 Task: Look for properties with wifi facilities.
Action: Mouse moved to (1028, 148)
Screenshot: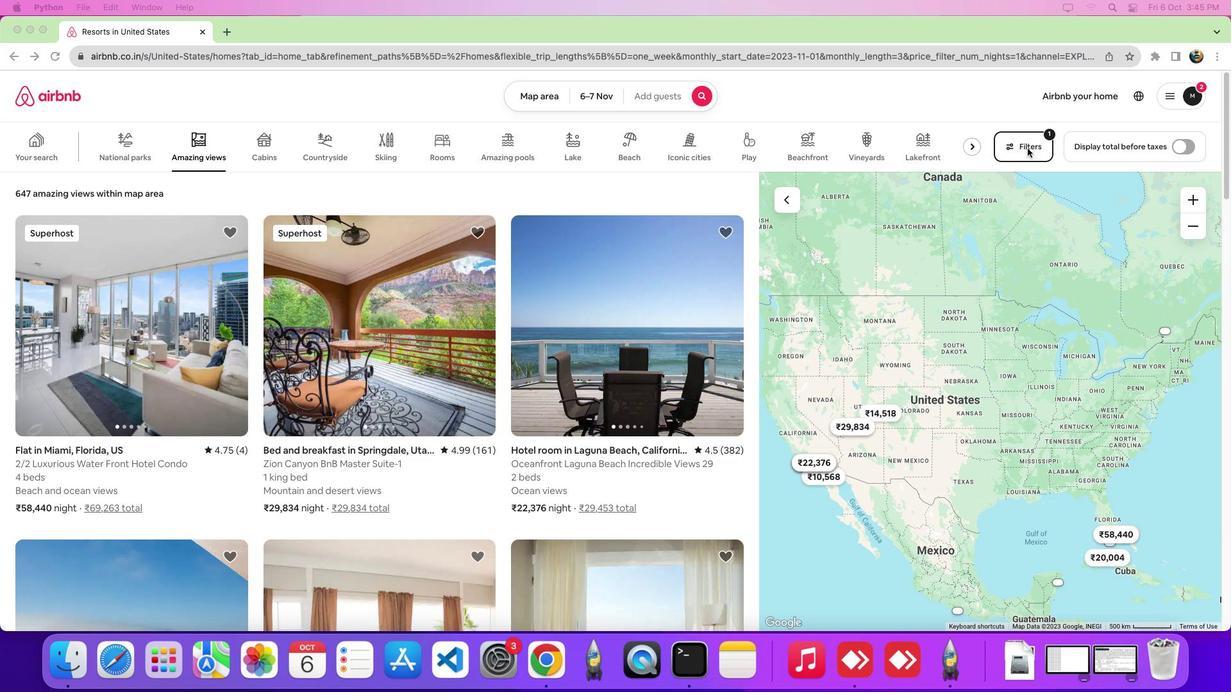 
Action: Mouse pressed left at (1028, 148)
Screenshot: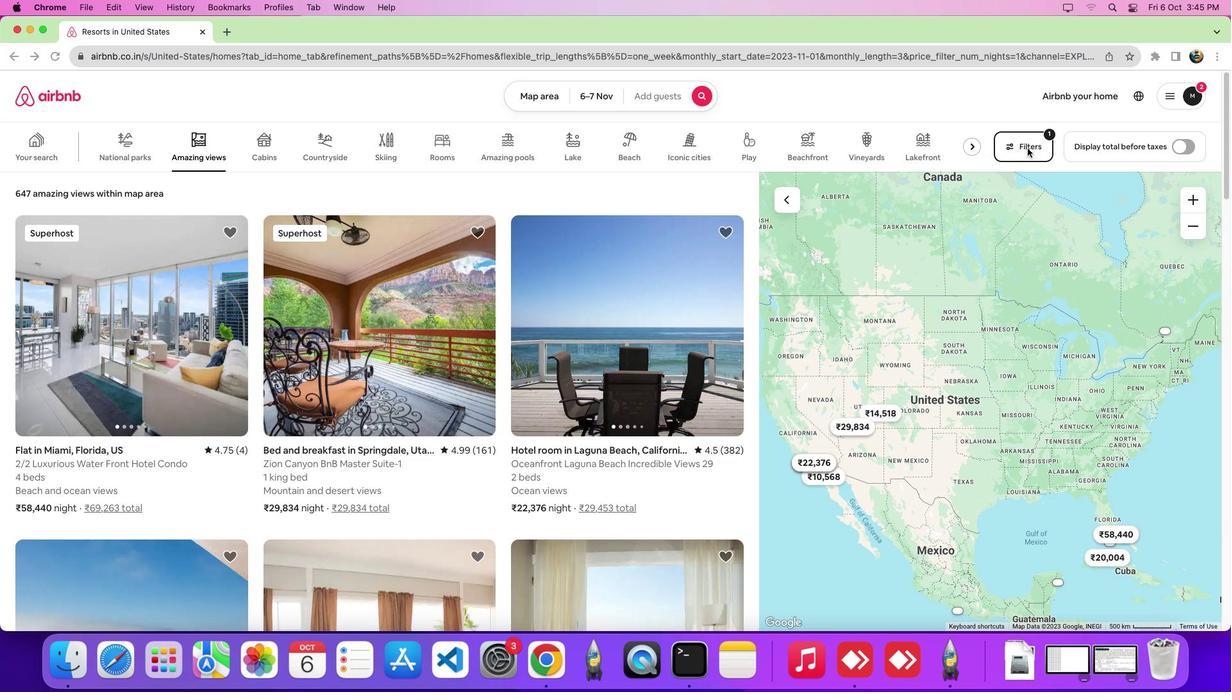 
Action: Mouse pressed left at (1028, 148)
Screenshot: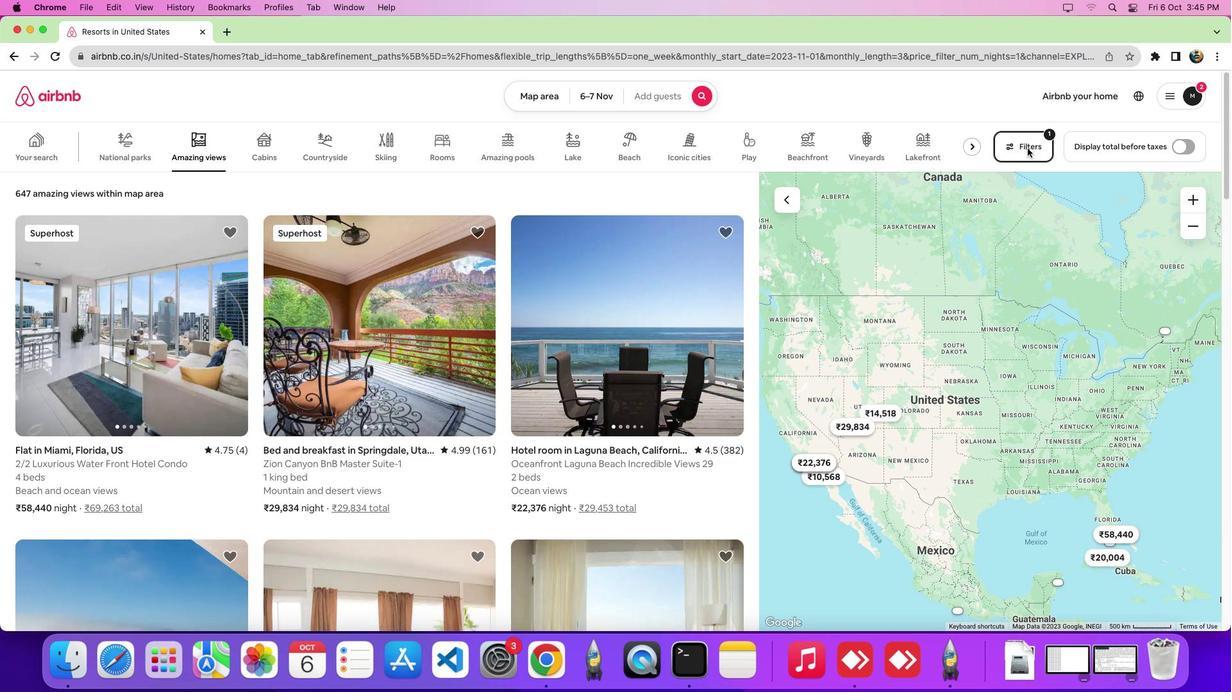 
Action: Mouse moved to (596, 222)
Screenshot: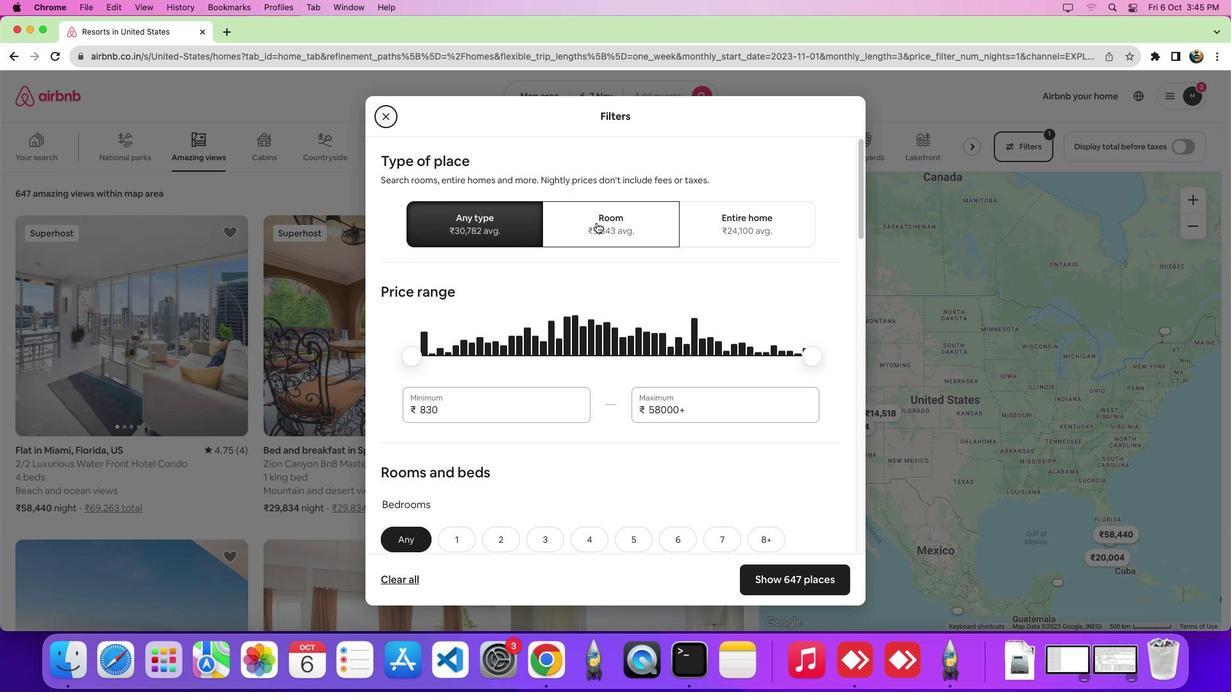 
Action: Mouse pressed left at (596, 222)
Screenshot: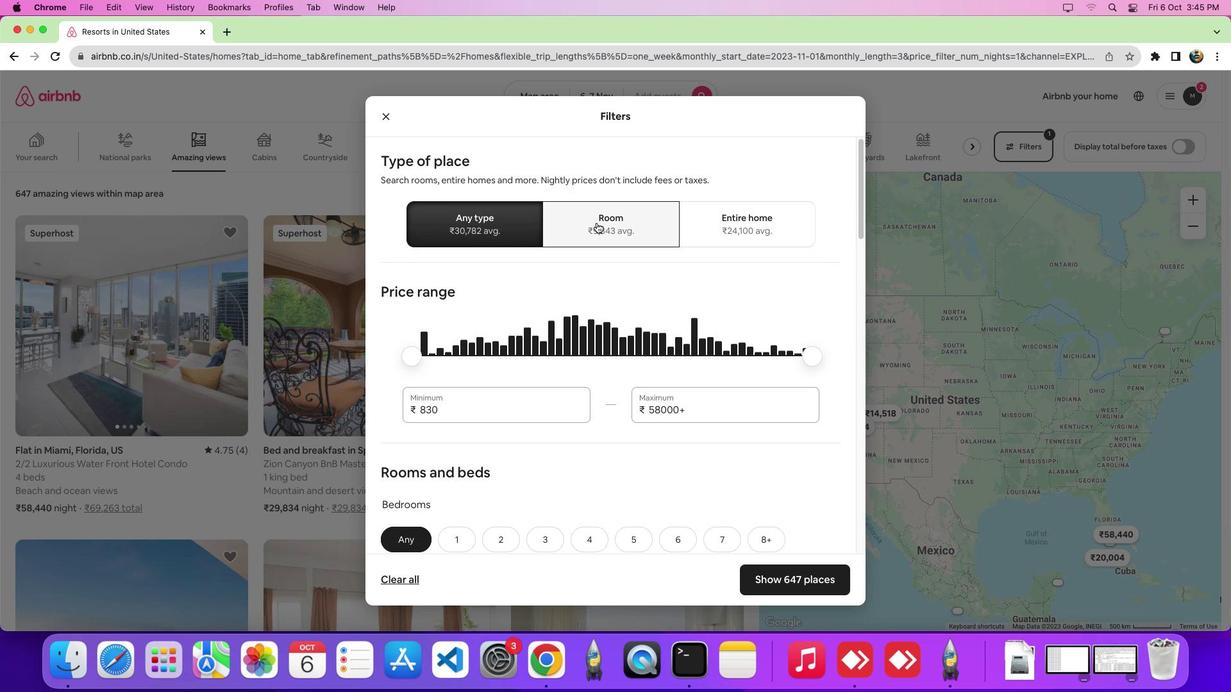 
Action: Mouse moved to (606, 270)
Screenshot: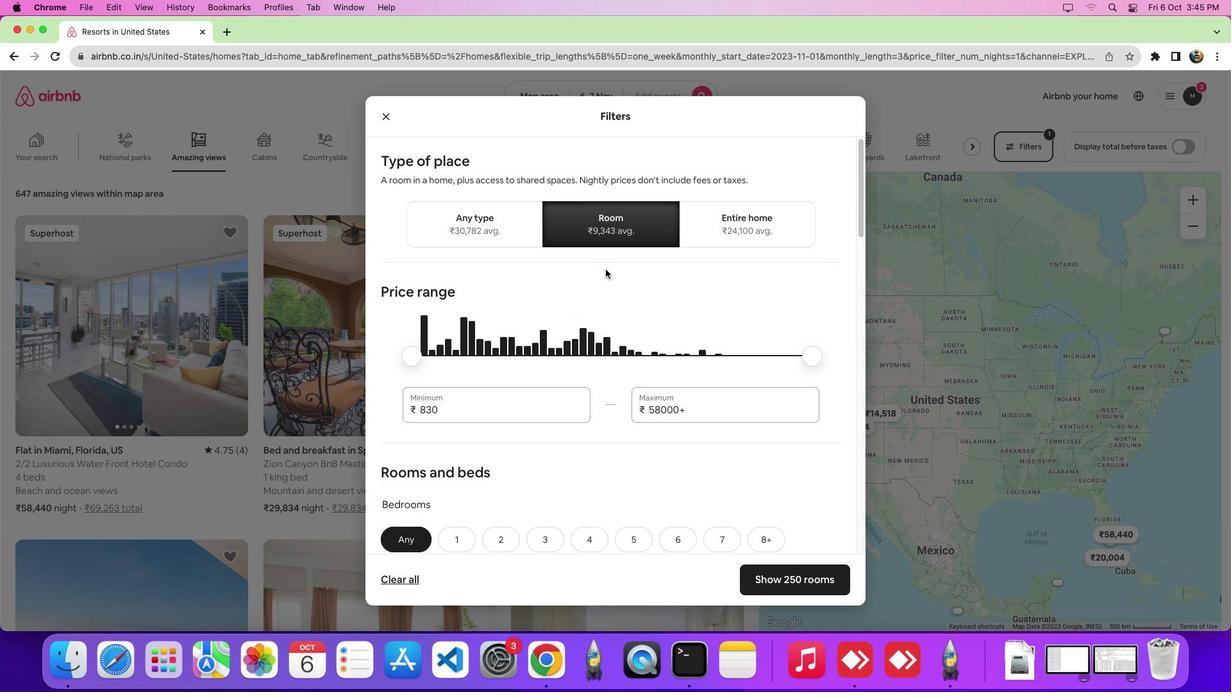 
Action: Mouse scrolled (606, 270) with delta (0, 0)
Screenshot: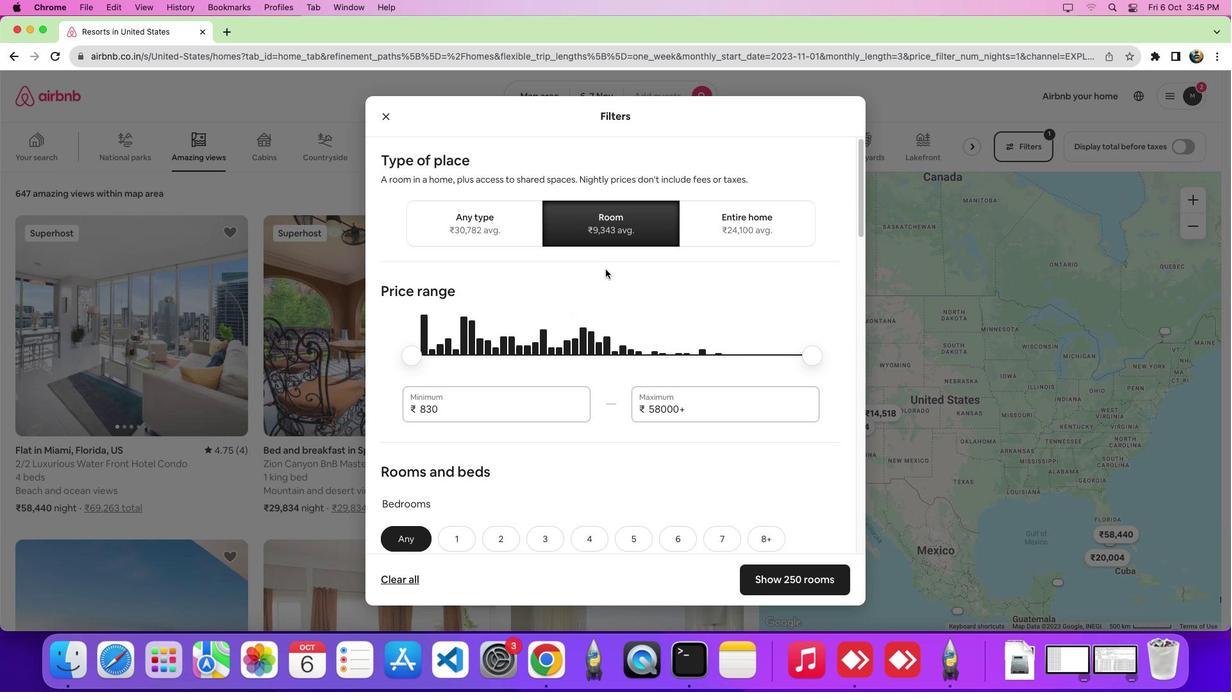 
Action: Mouse scrolled (606, 270) with delta (0, 0)
Screenshot: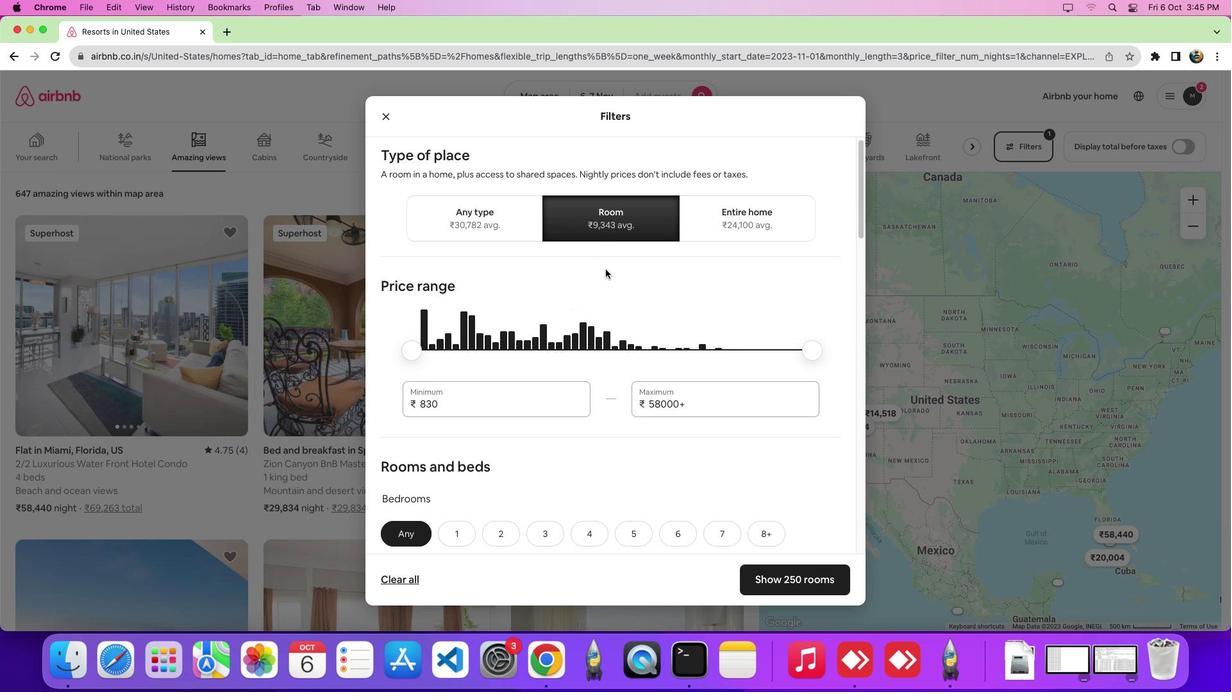 
Action: Mouse scrolled (606, 270) with delta (0, 0)
Screenshot: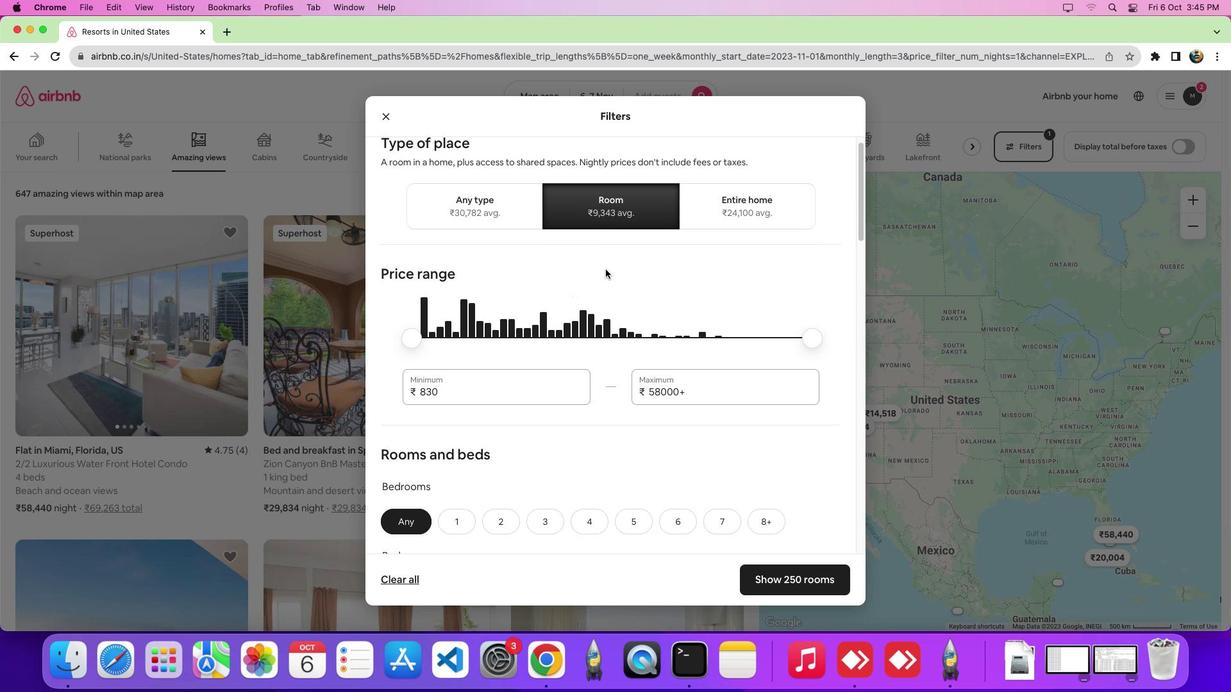 
Action: Mouse scrolled (606, 270) with delta (0, 0)
Screenshot: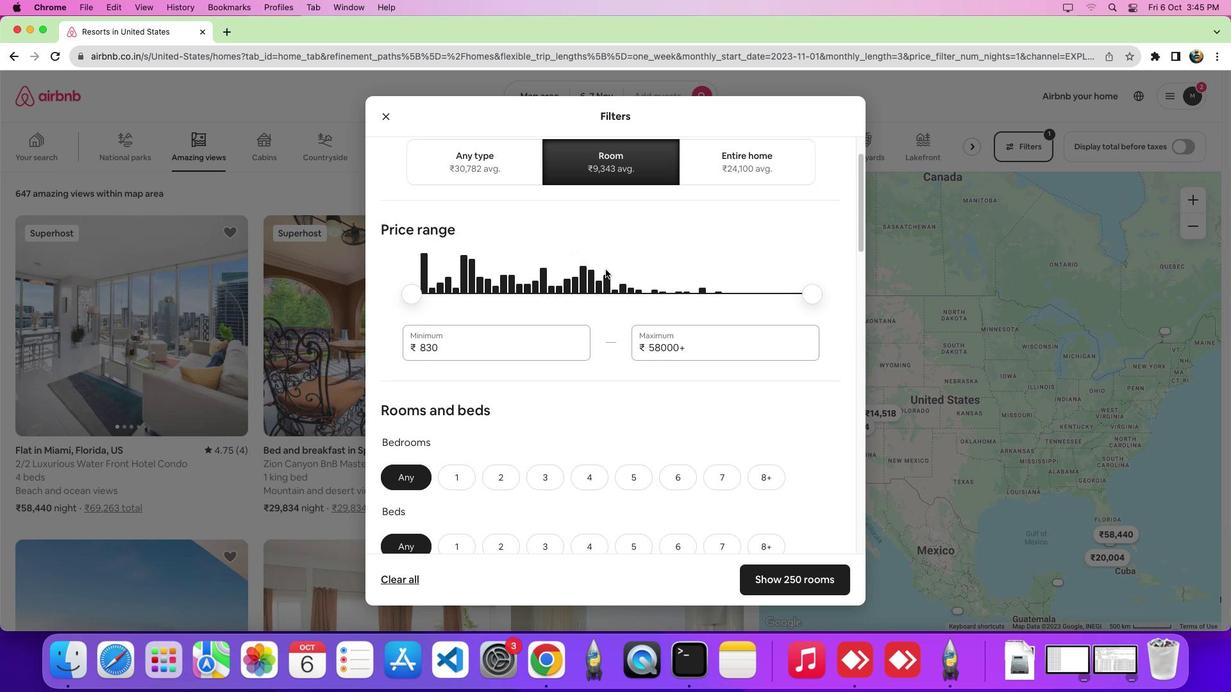 
Action: Mouse scrolled (606, 270) with delta (0, 0)
Screenshot: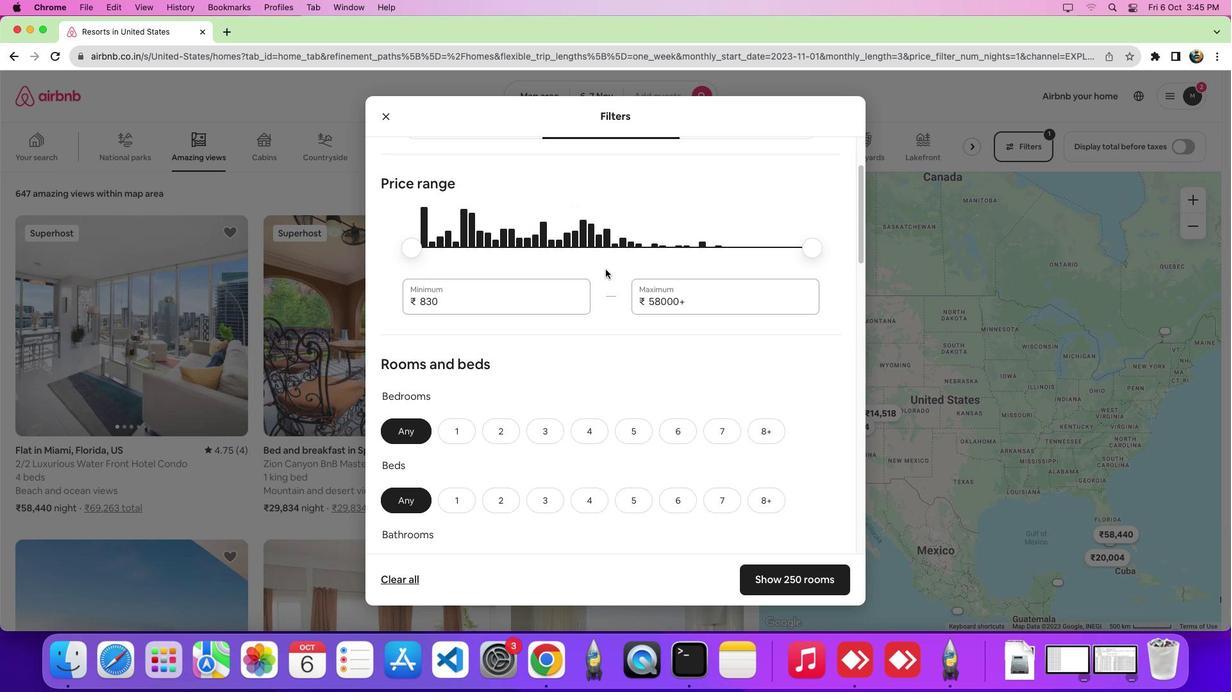 
Action: Mouse scrolled (606, 270) with delta (0, 0)
Screenshot: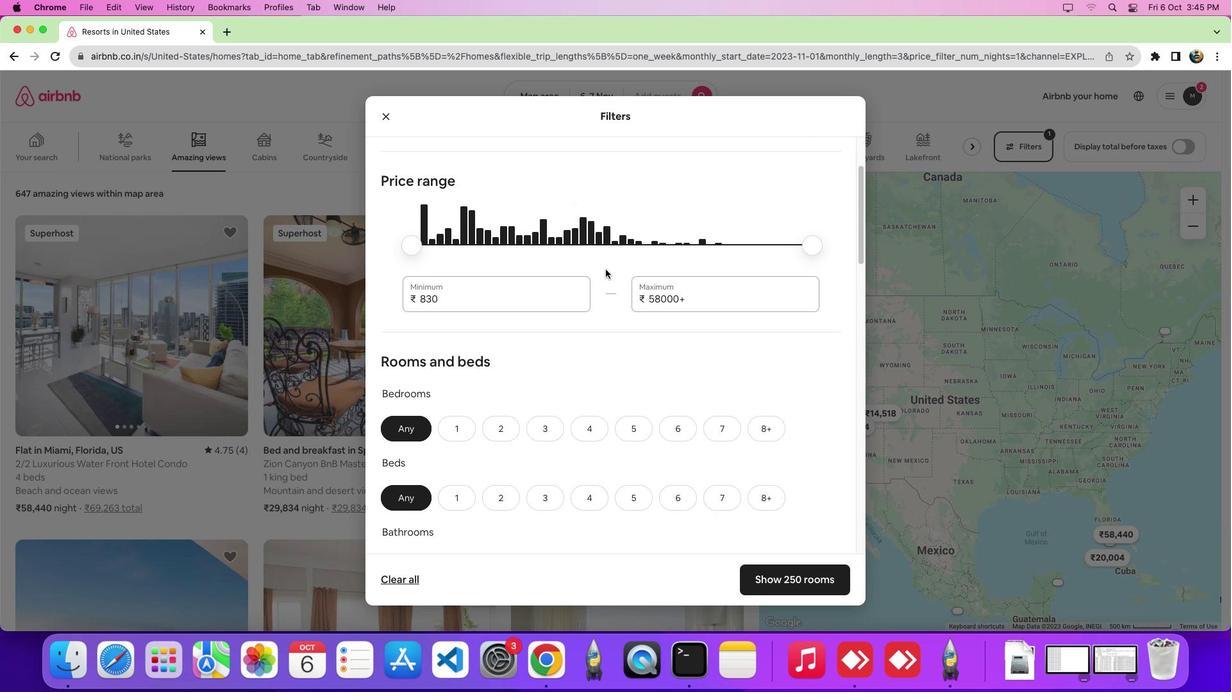 
Action: Mouse moved to (609, 273)
Screenshot: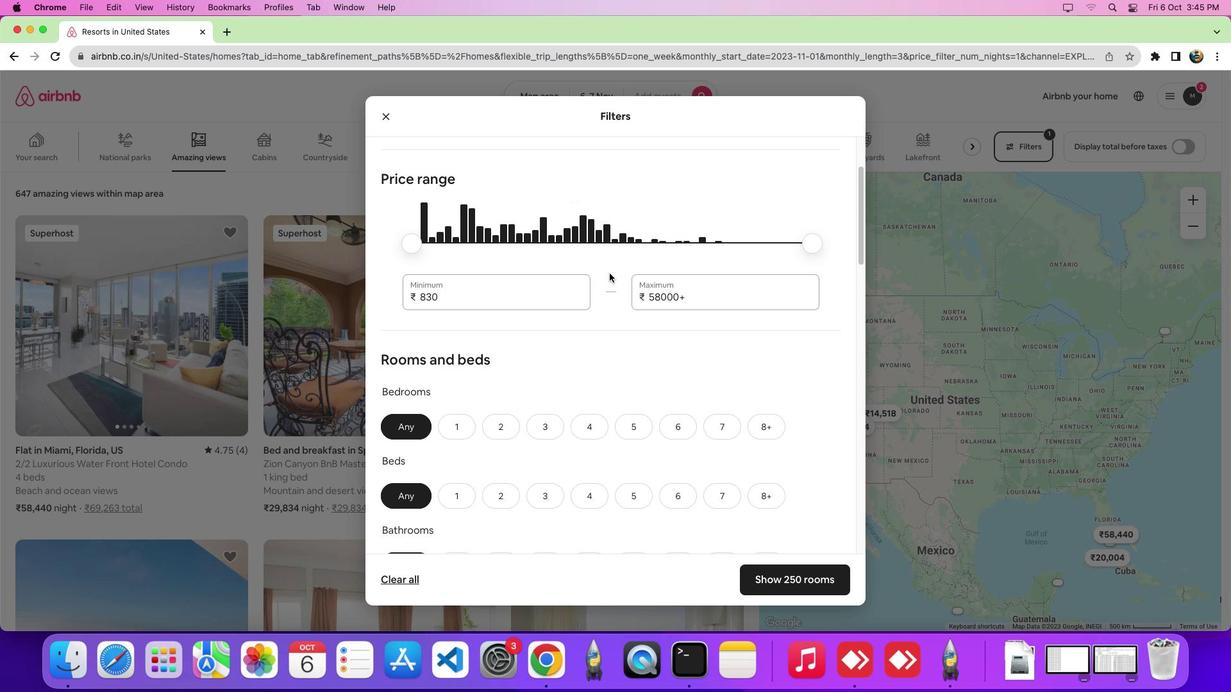 
Action: Mouse scrolled (609, 273) with delta (0, 0)
Screenshot: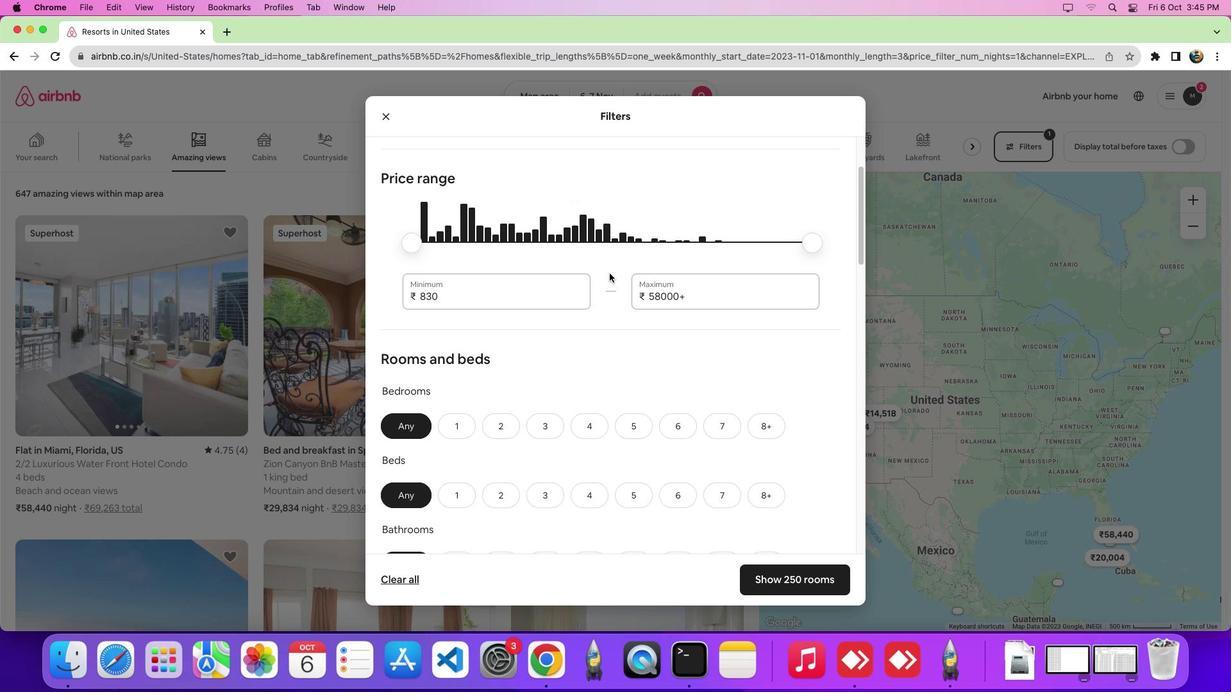 
Action: Mouse moved to (611, 277)
Screenshot: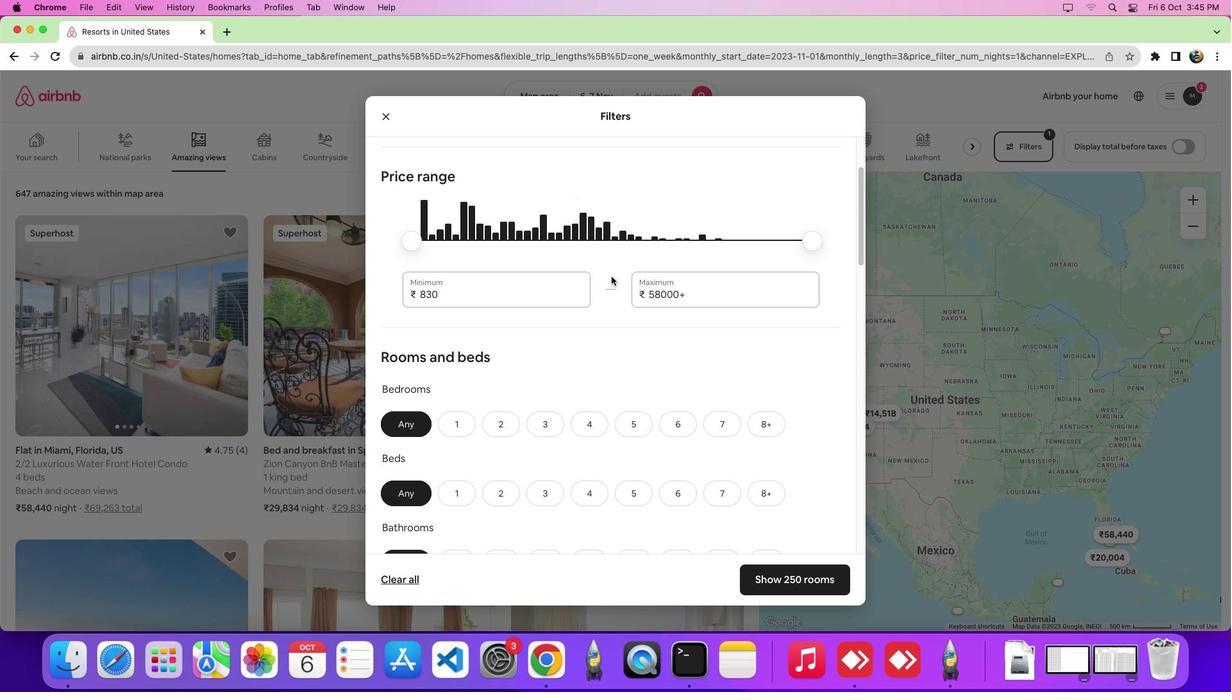 
Action: Mouse scrolled (611, 277) with delta (0, 0)
Screenshot: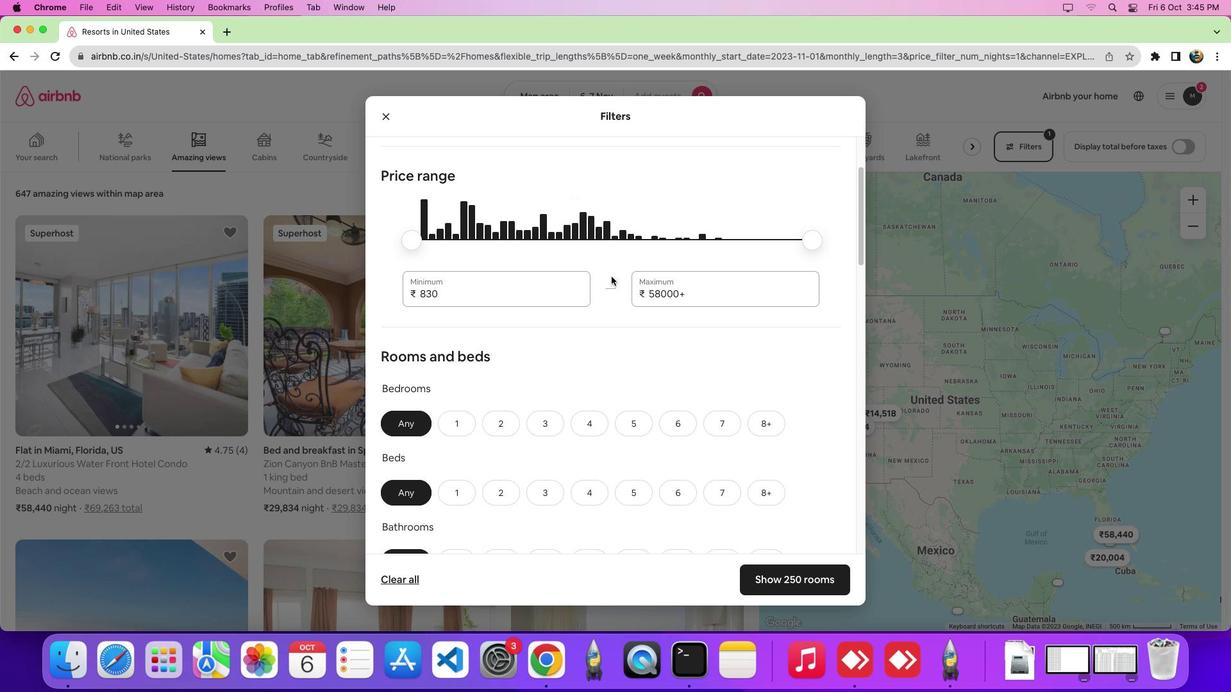 
Action: Mouse scrolled (611, 277) with delta (0, 0)
Screenshot: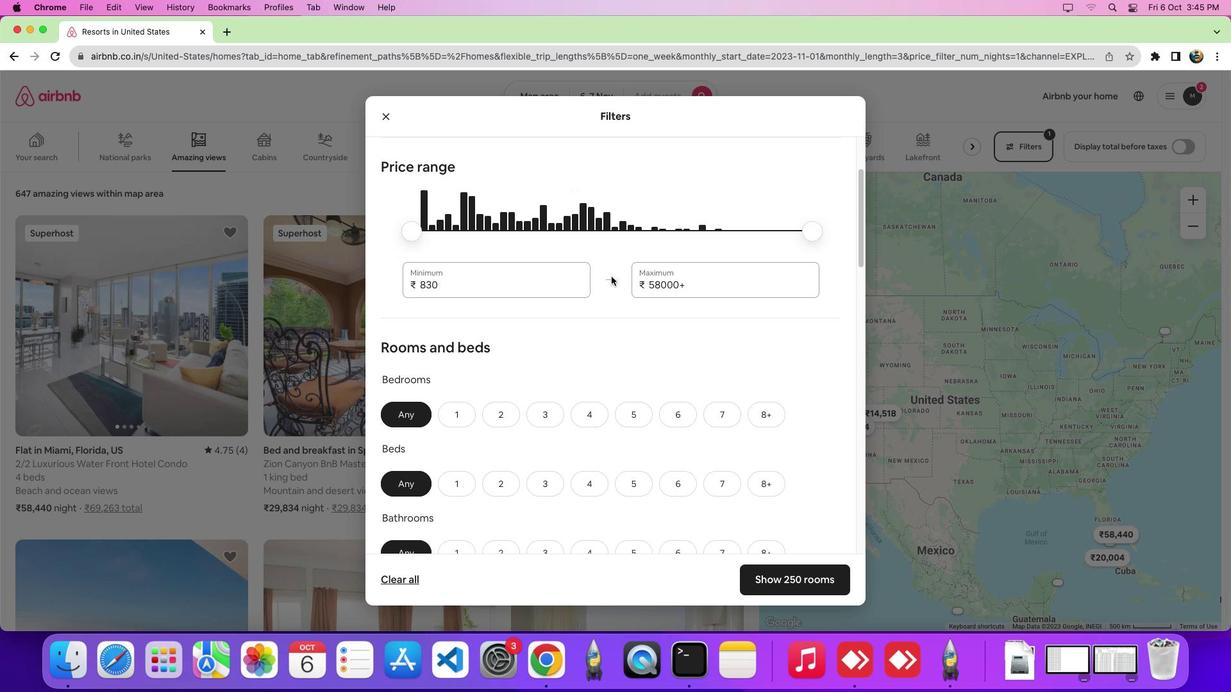 
Action: Mouse scrolled (611, 277) with delta (0, -3)
Screenshot: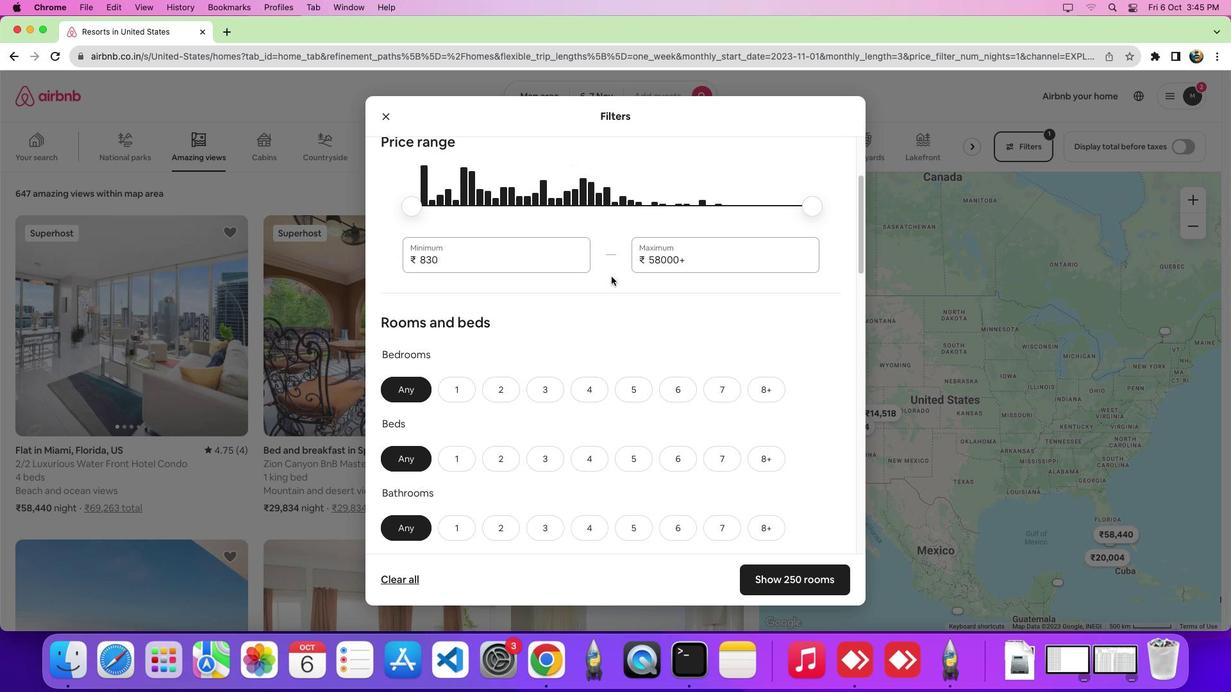 
Action: Mouse scrolled (611, 277) with delta (0, -3)
Screenshot: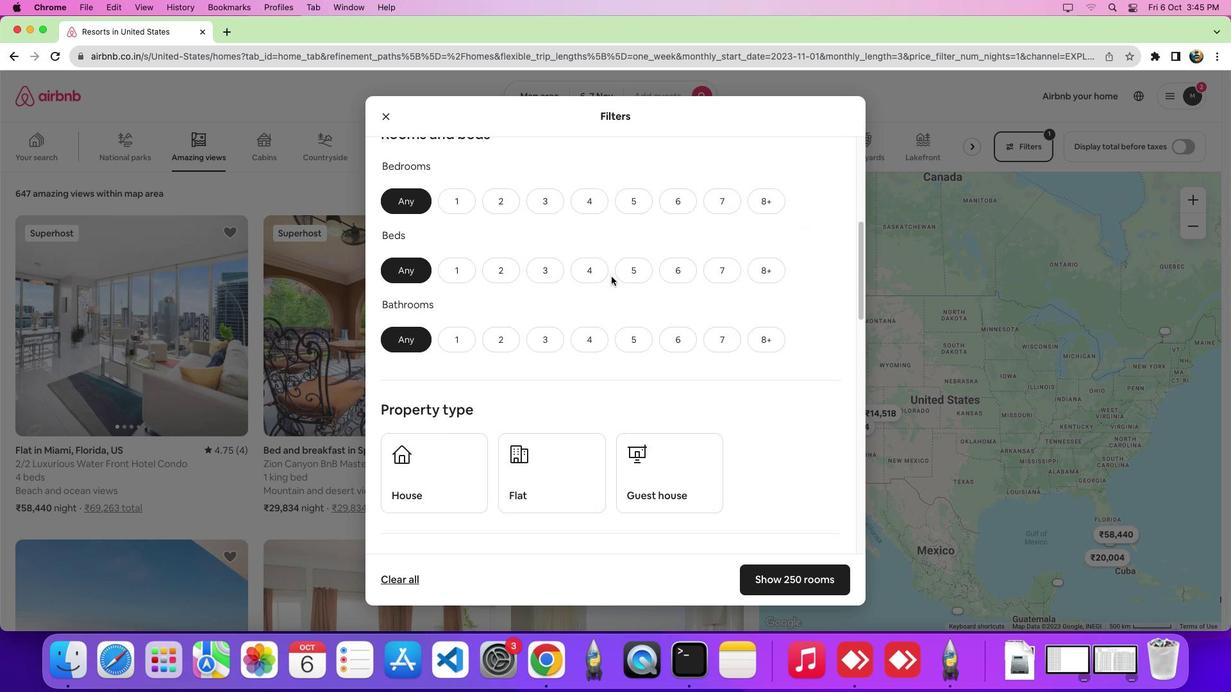 
Action: Mouse scrolled (611, 277) with delta (0, 0)
Screenshot: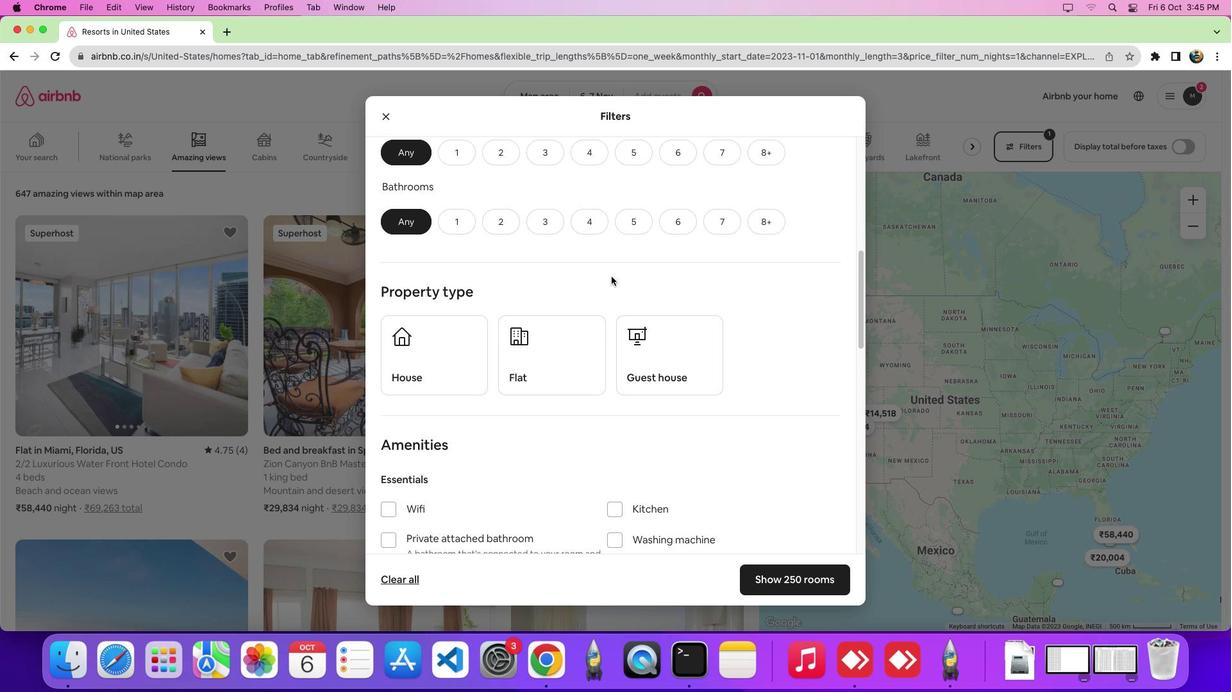 
Action: Mouse scrolled (611, 277) with delta (0, 0)
Screenshot: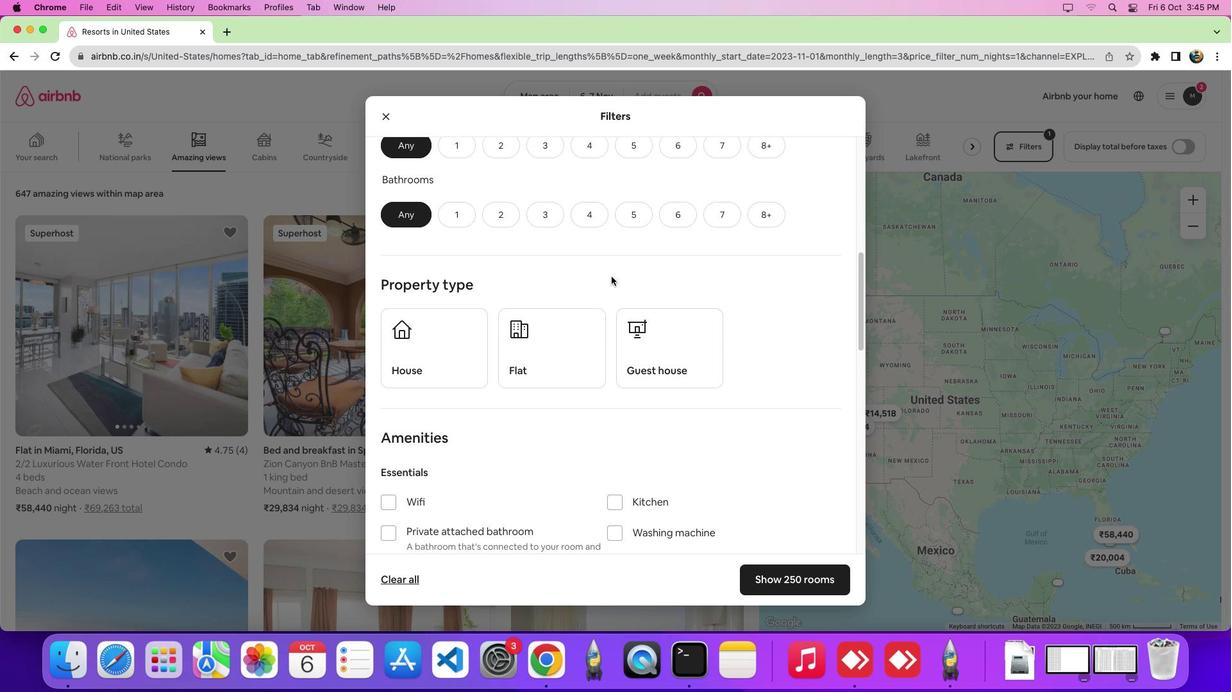 
Action: Mouse scrolled (611, 277) with delta (0, -3)
Screenshot: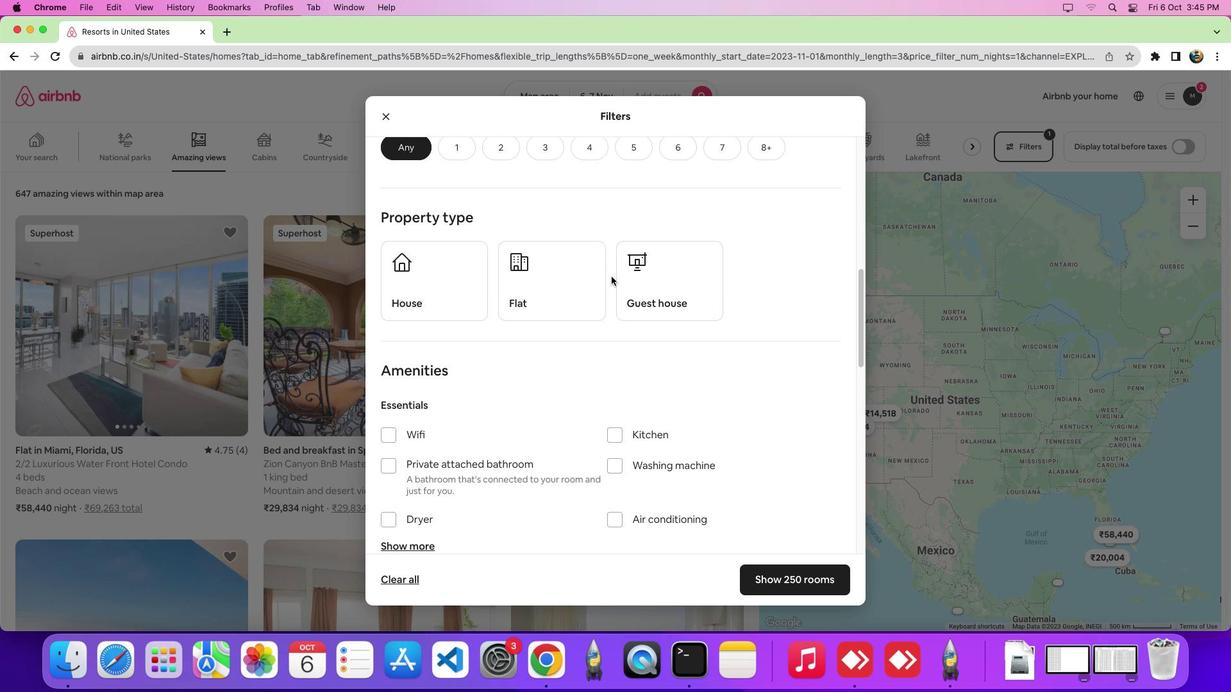 
Action: Mouse moved to (389, 333)
Screenshot: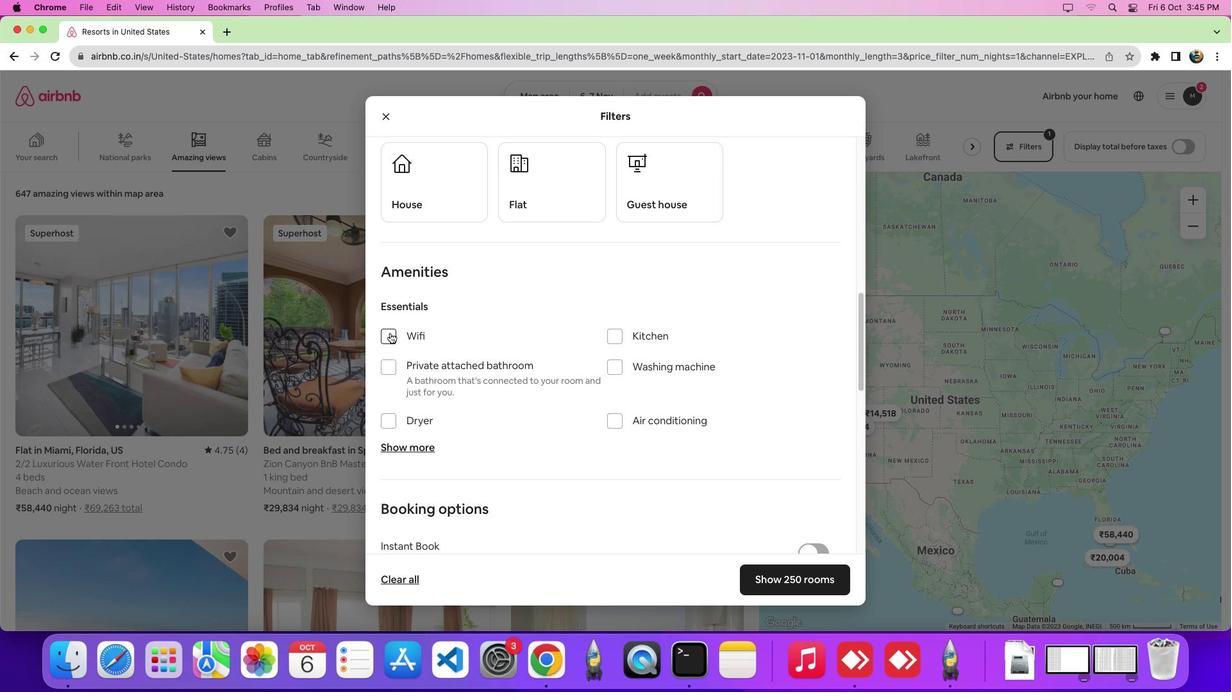 
Action: Mouse pressed left at (389, 333)
Screenshot: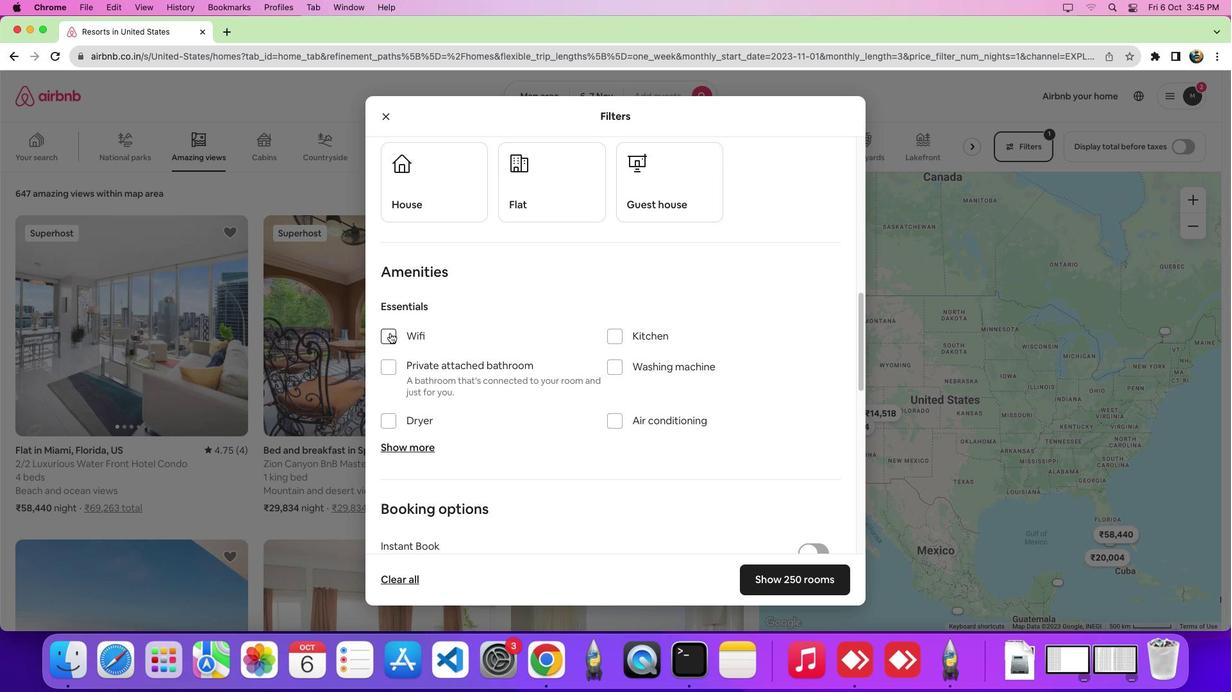
Action: Mouse moved to (780, 580)
Screenshot: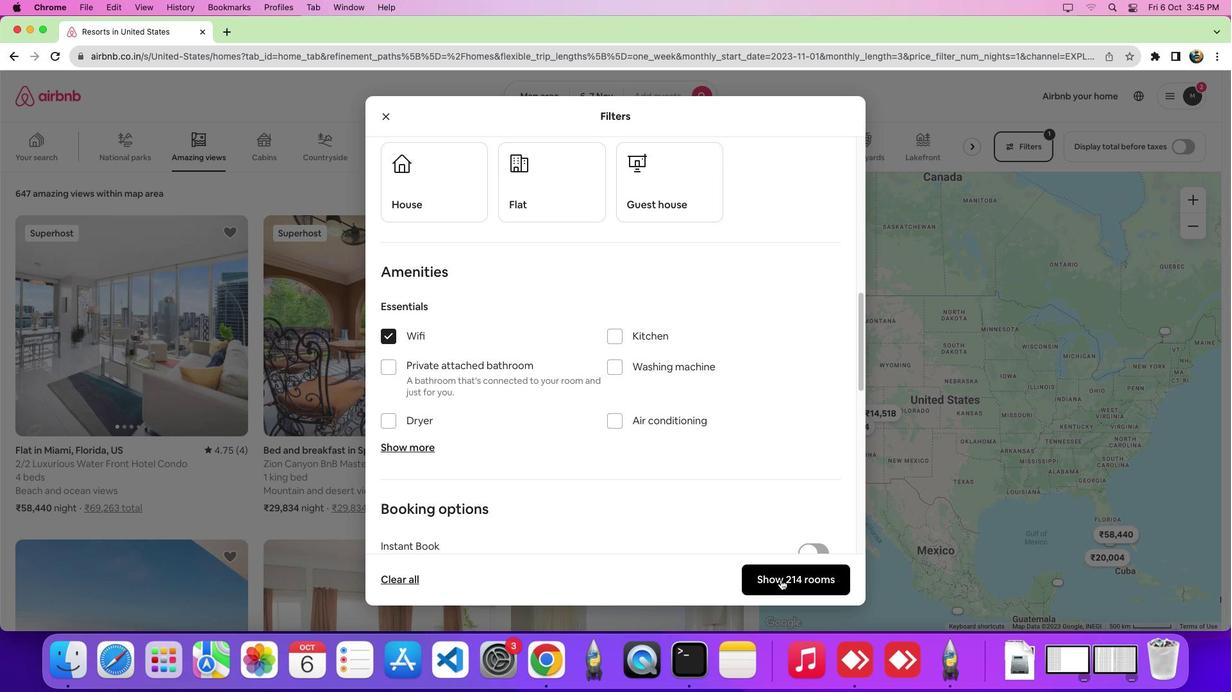 
Action: Mouse pressed left at (780, 580)
Screenshot: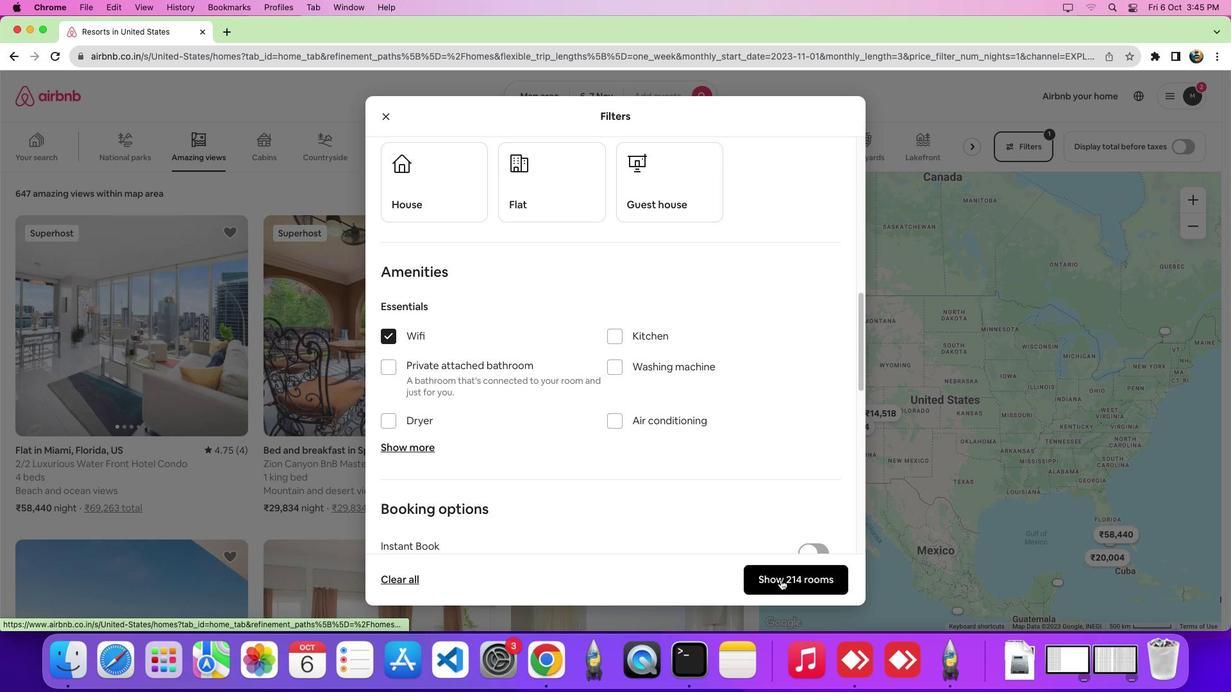 
Action: Mouse moved to (576, 403)
Screenshot: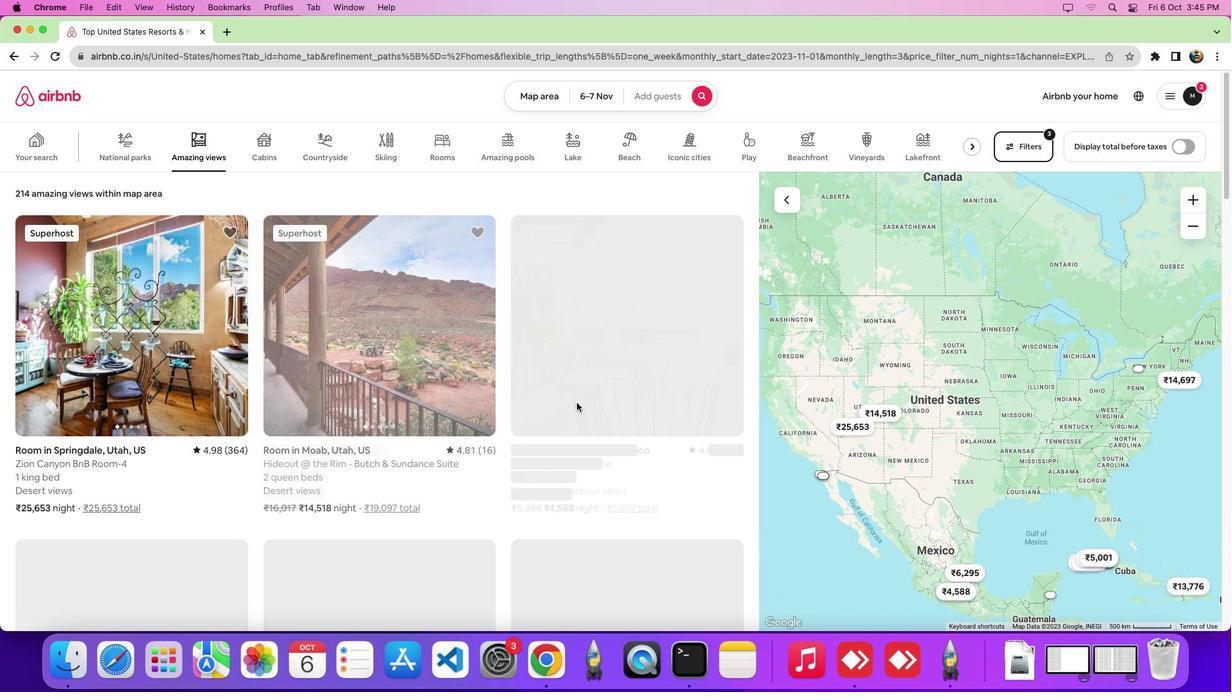
